 Task: Add Attachment from computer to Card Card0000000201 in Board Board0000000051 in Workspace WS0000000017 in Trello. Add Cover Purple to Card Card0000000201 in Board Board0000000051 in Workspace WS0000000017 in Trello. Add "Move Card To …" Button titled Button0000000201 to "top" of the list "To Do" to Card Card0000000201 in Board Board0000000051 in Workspace WS0000000017 in Trello. Add Description DS0000000201 to Card Card0000000201 in Board Board0000000051 in Workspace WS0000000017 in Trello. Add Comment CM0000000201 to Card Card0000000201 in Board Board0000000051 in Workspace WS0000000017 in Trello
Action: Mouse moved to (292, 167)
Screenshot: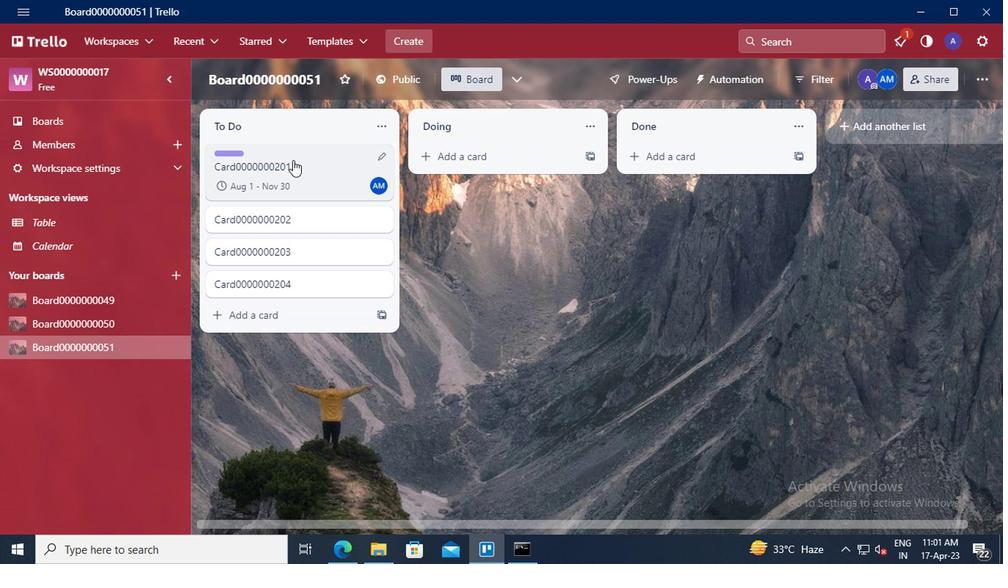 
Action: Mouse pressed left at (292, 167)
Screenshot: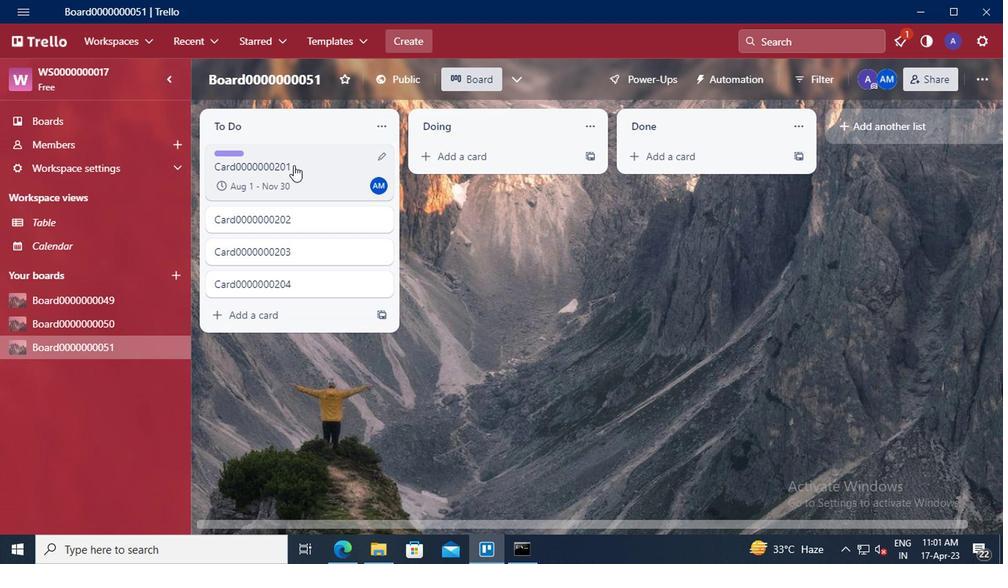 
Action: Mouse moved to (668, 307)
Screenshot: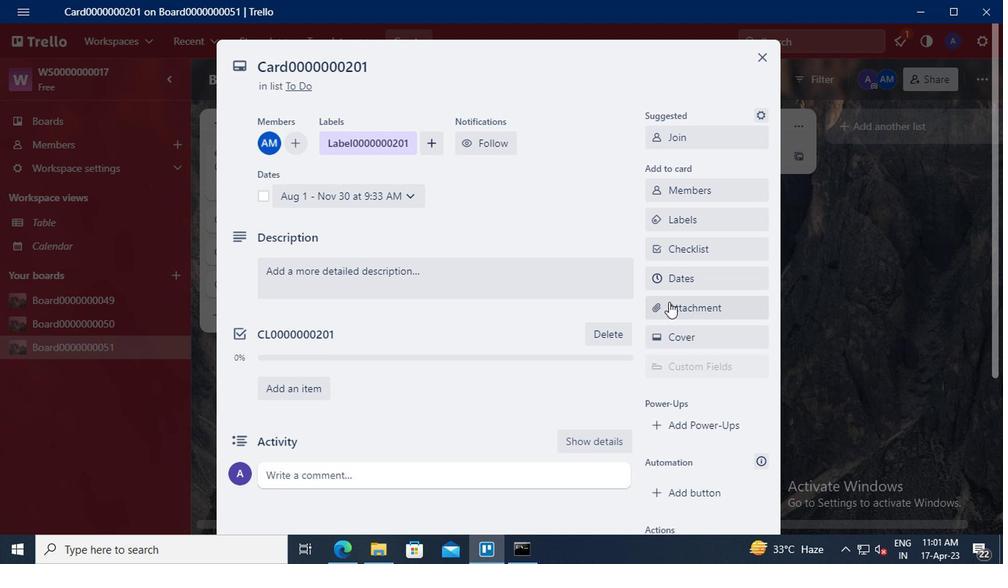 
Action: Mouse pressed left at (668, 307)
Screenshot: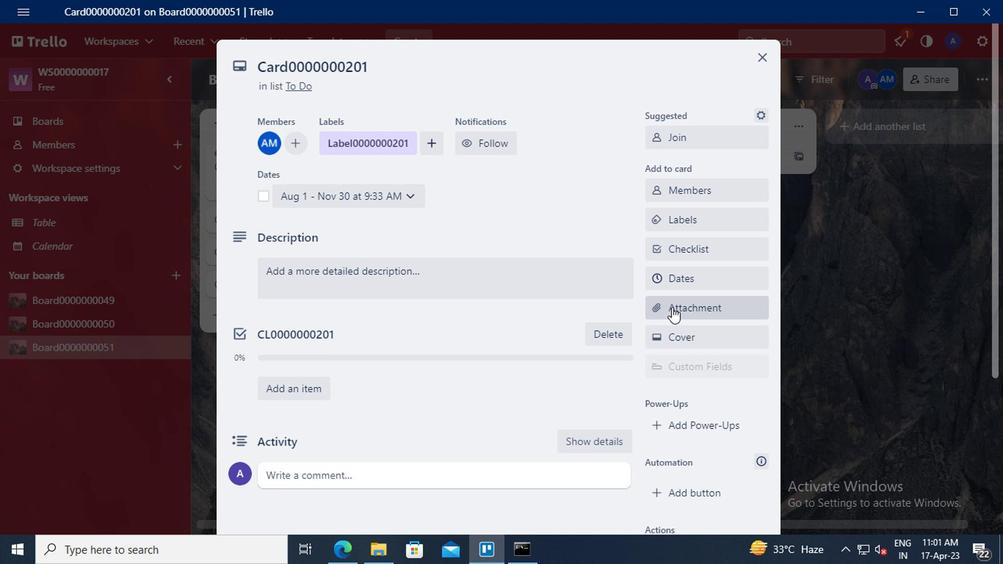 
Action: Mouse moved to (679, 129)
Screenshot: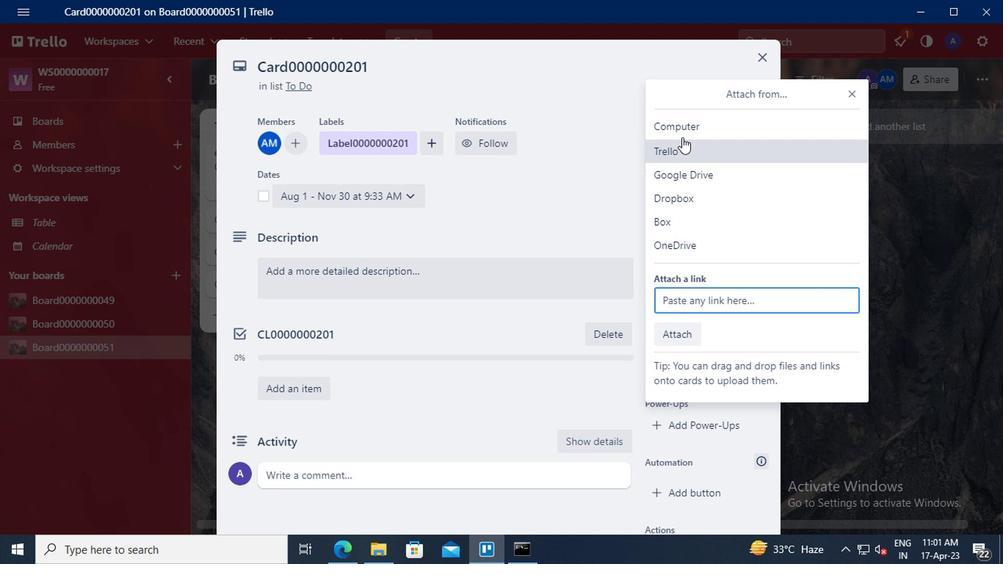 
Action: Mouse pressed left at (679, 129)
Screenshot: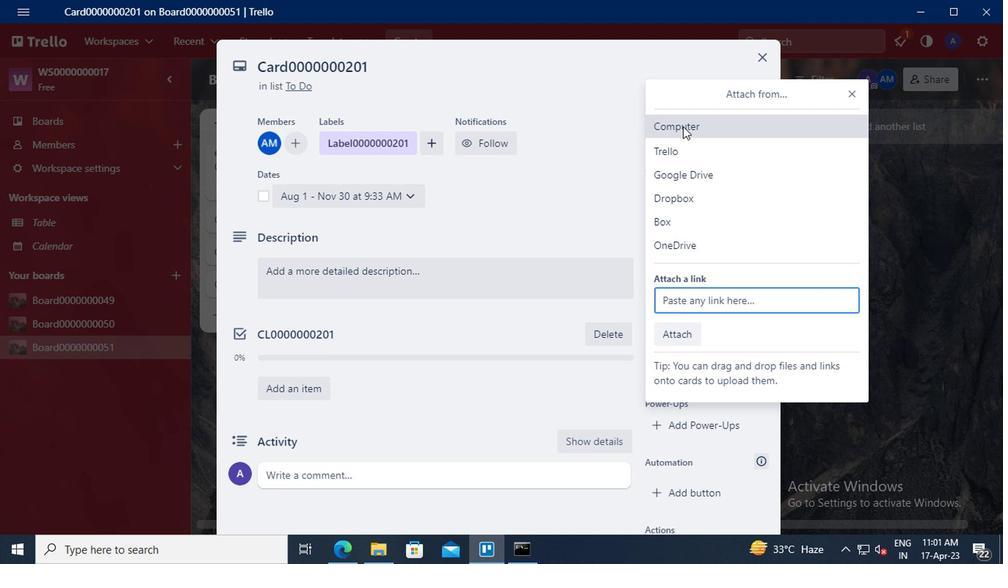 
Action: Mouse moved to (377, 128)
Screenshot: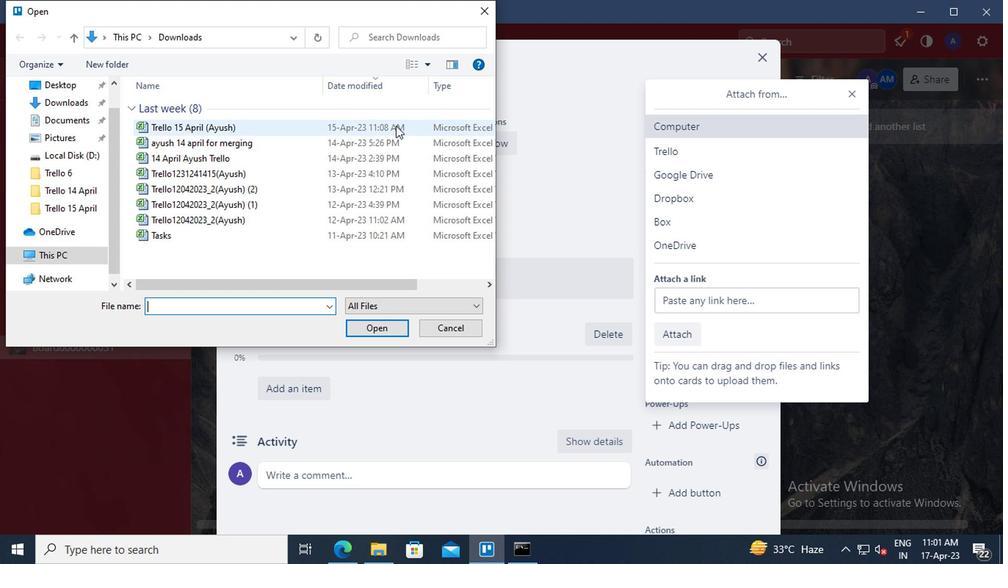 
Action: Mouse pressed left at (377, 128)
Screenshot: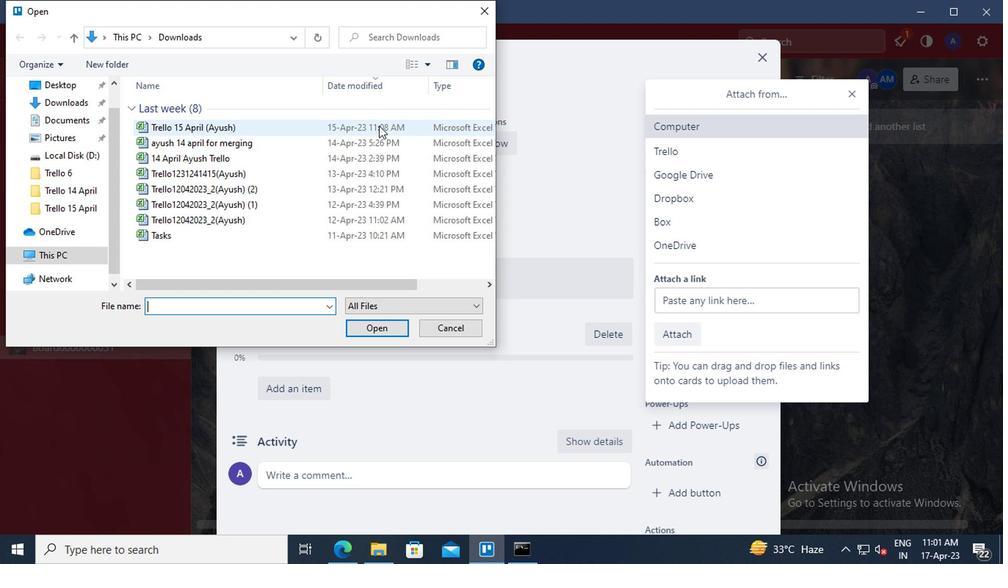 
Action: Mouse moved to (387, 329)
Screenshot: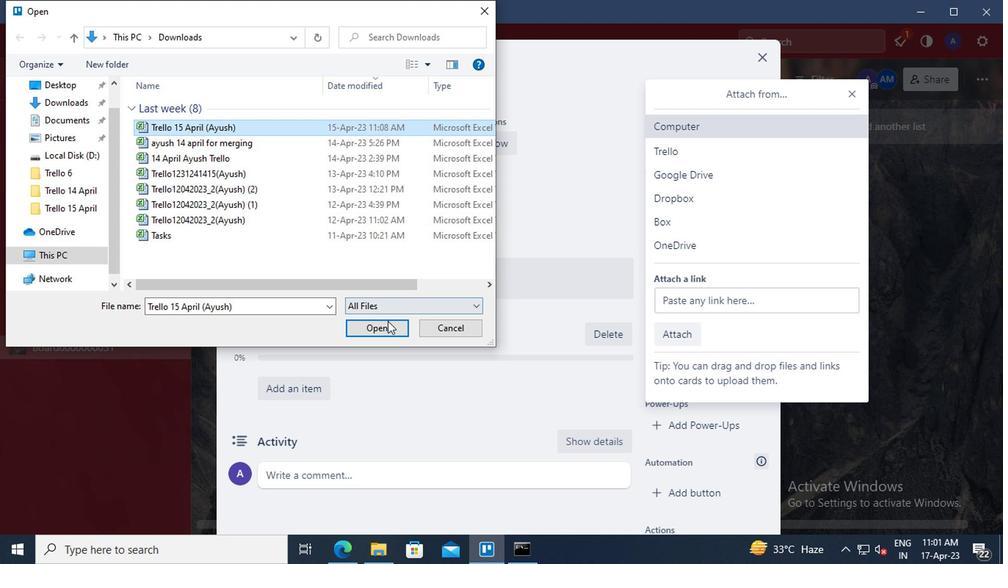 
Action: Mouse pressed left at (387, 329)
Screenshot: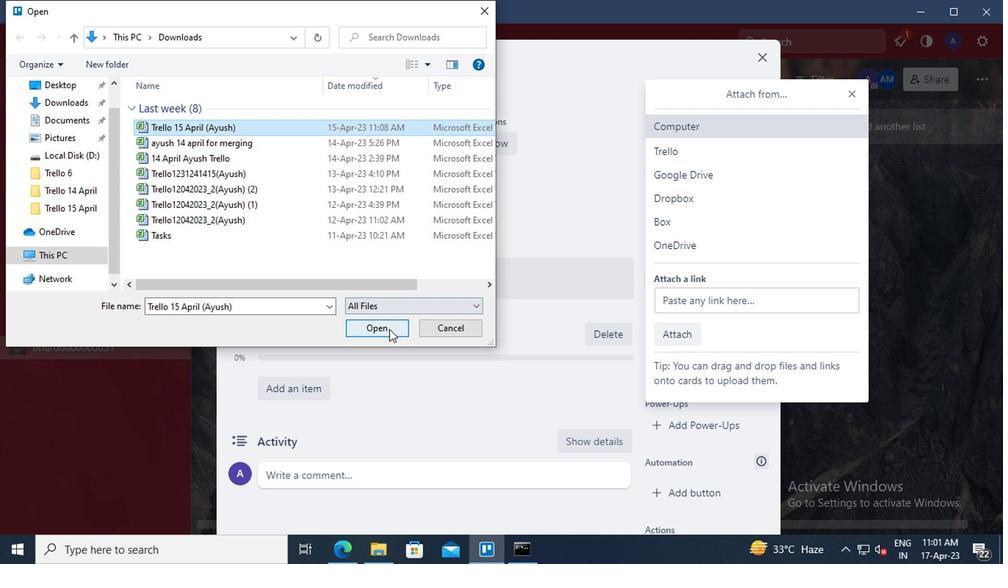 
Action: Mouse moved to (683, 343)
Screenshot: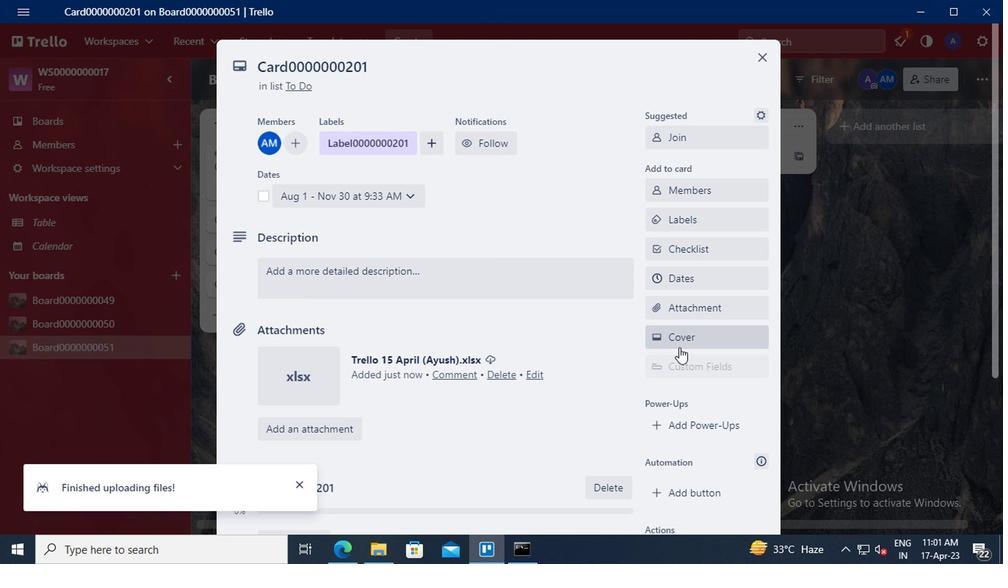 
Action: Mouse pressed left at (683, 343)
Screenshot: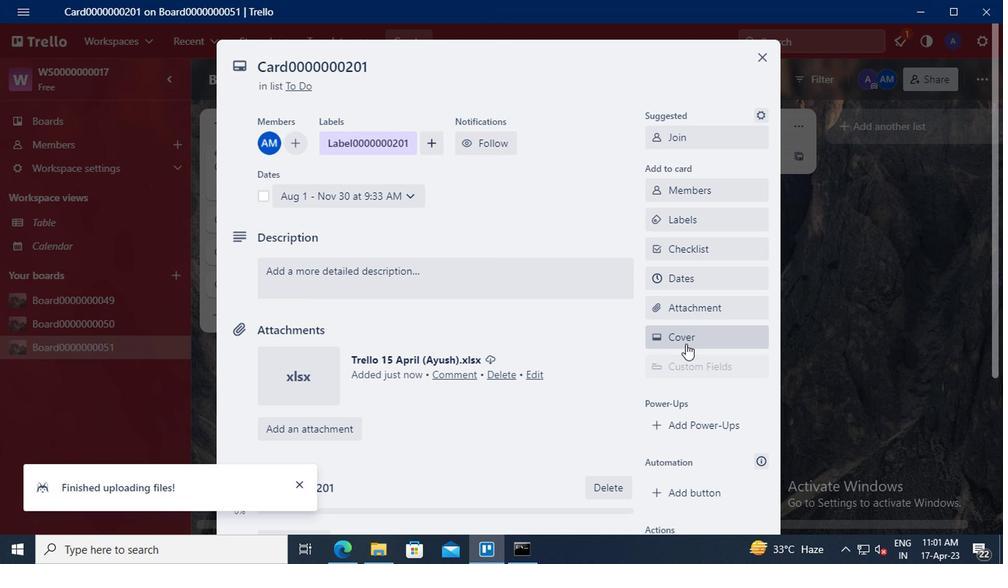 
Action: Mouse moved to (843, 242)
Screenshot: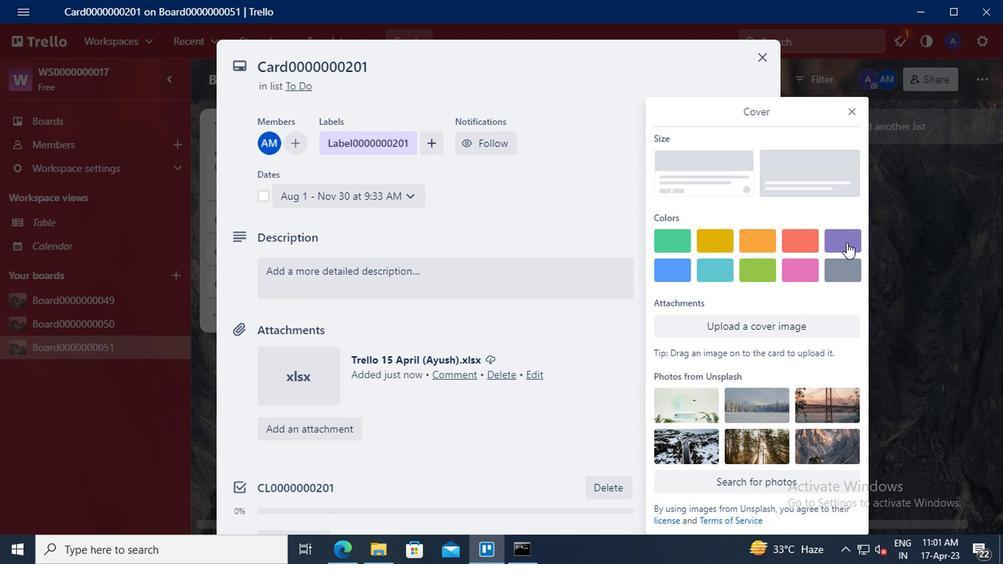 
Action: Mouse pressed left at (843, 242)
Screenshot: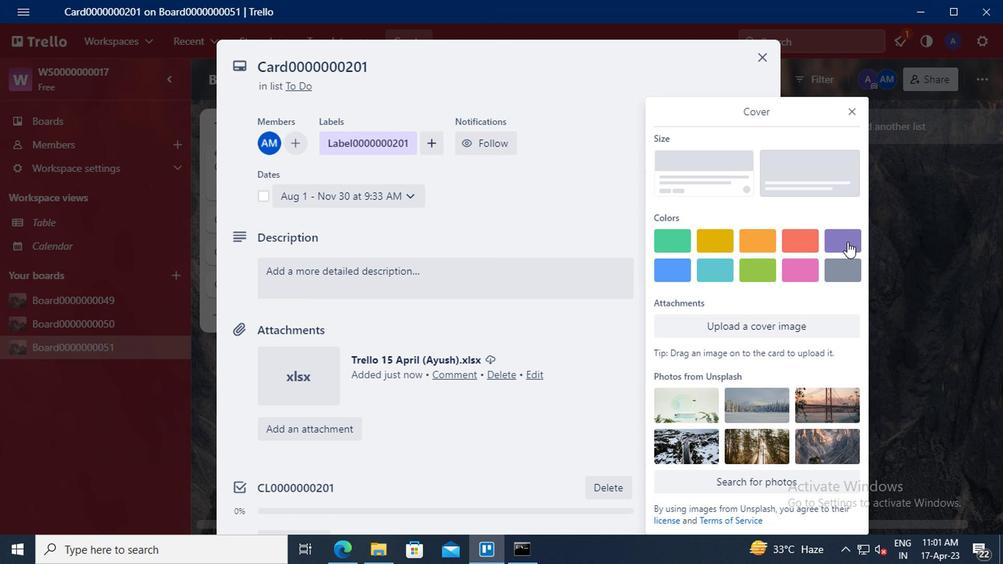 
Action: Mouse moved to (847, 88)
Screenshot: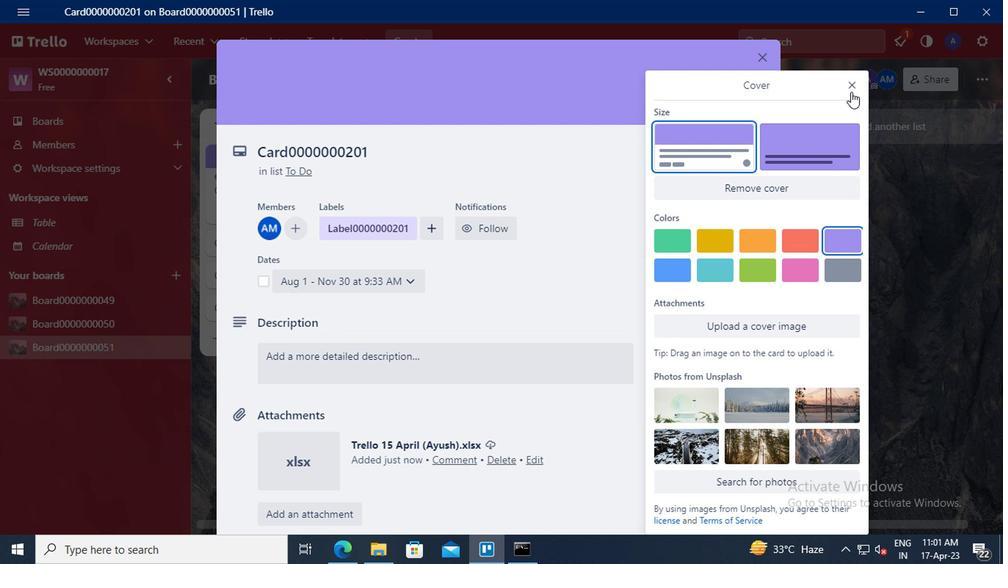 
Action: Mouse pressed left at (847, 88)
Screenshot: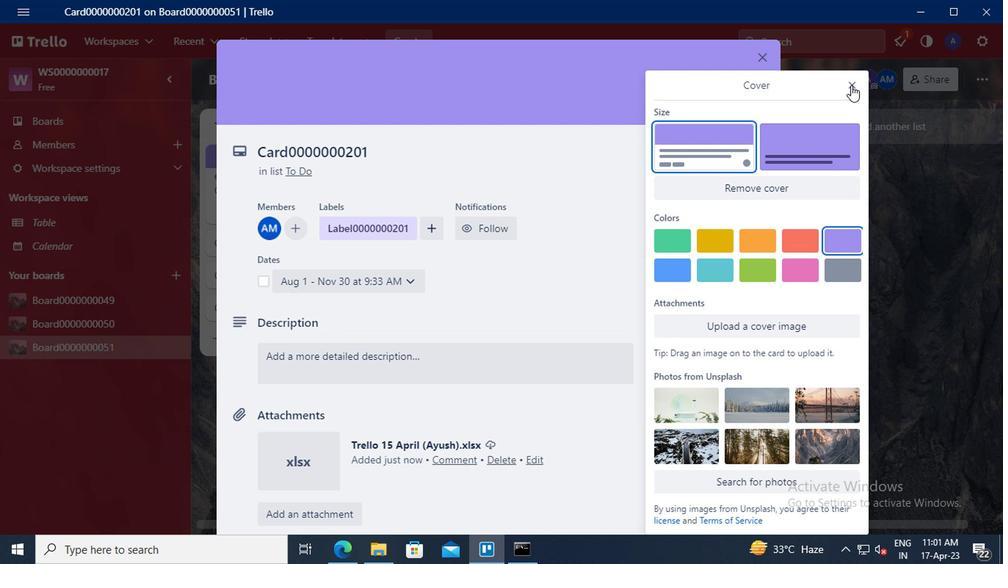 
Action: Mouse moved to (679, 245)
Screenshot: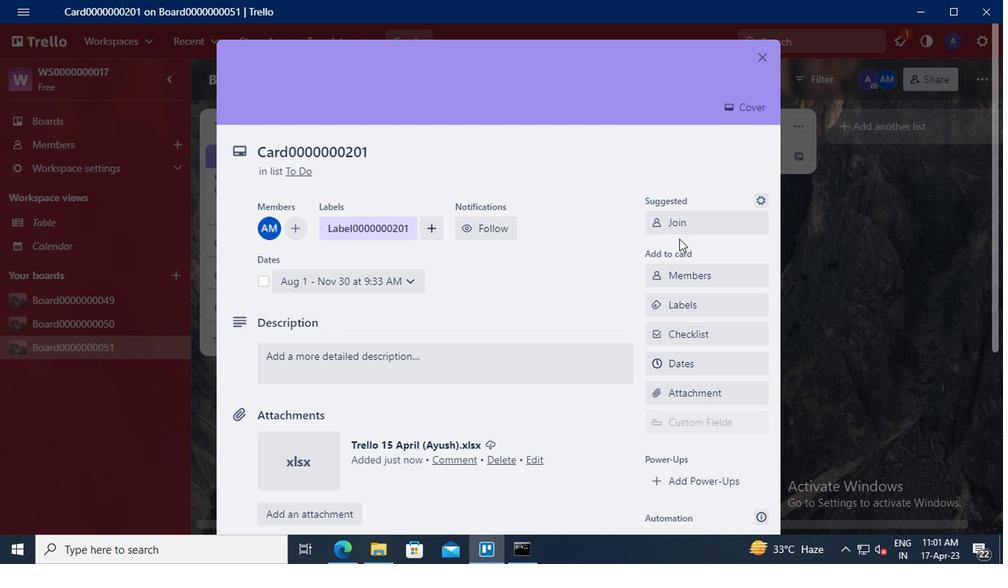 
Action: Mouse scrolled (679, 244) with delta (0, 0)
Screenshot: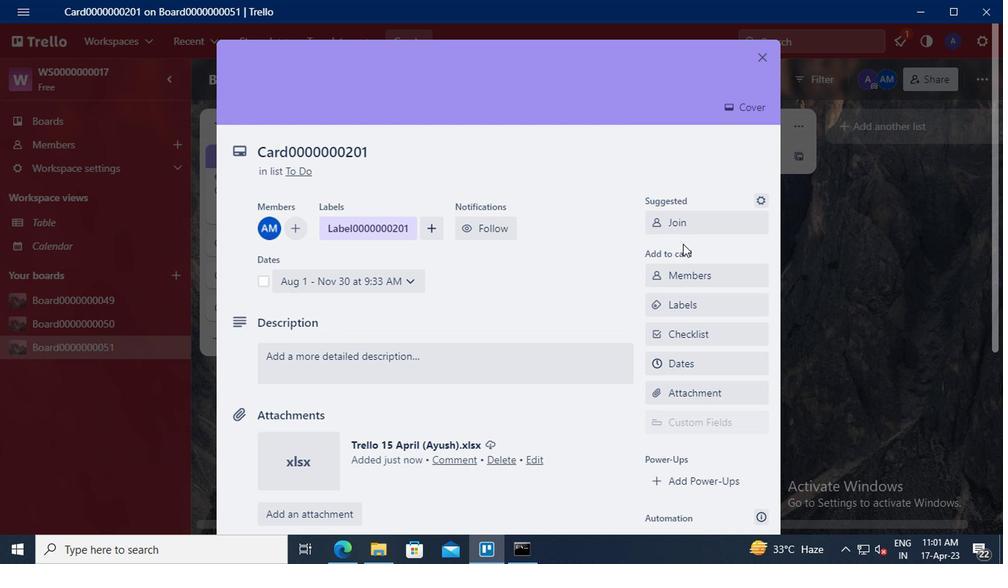 
Action: Mouse scrolled (679, 244) with delta (0, 0)
Screenshot: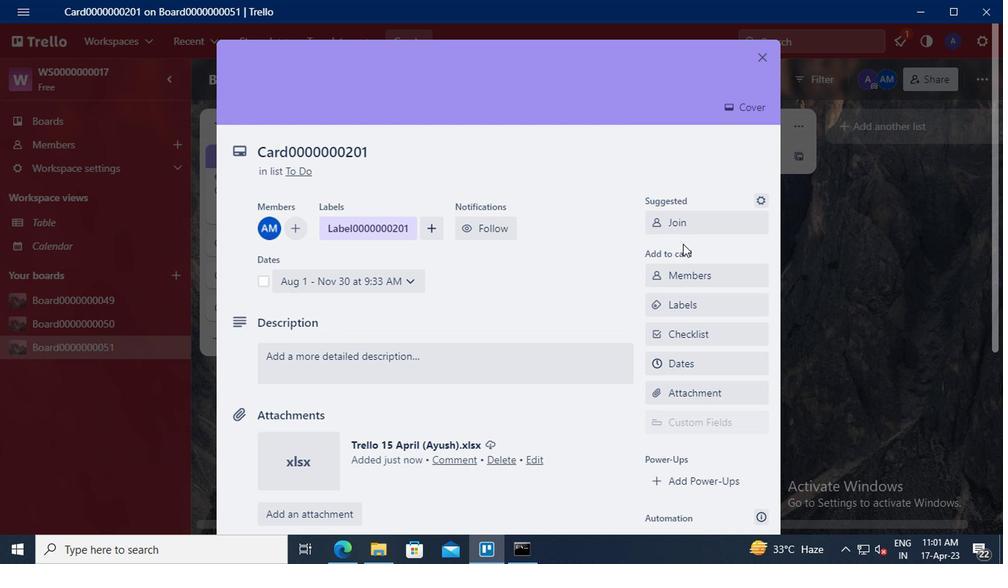 
Action: Mouse scrolled (679, 244) with delta (0, 0)
Screenshot: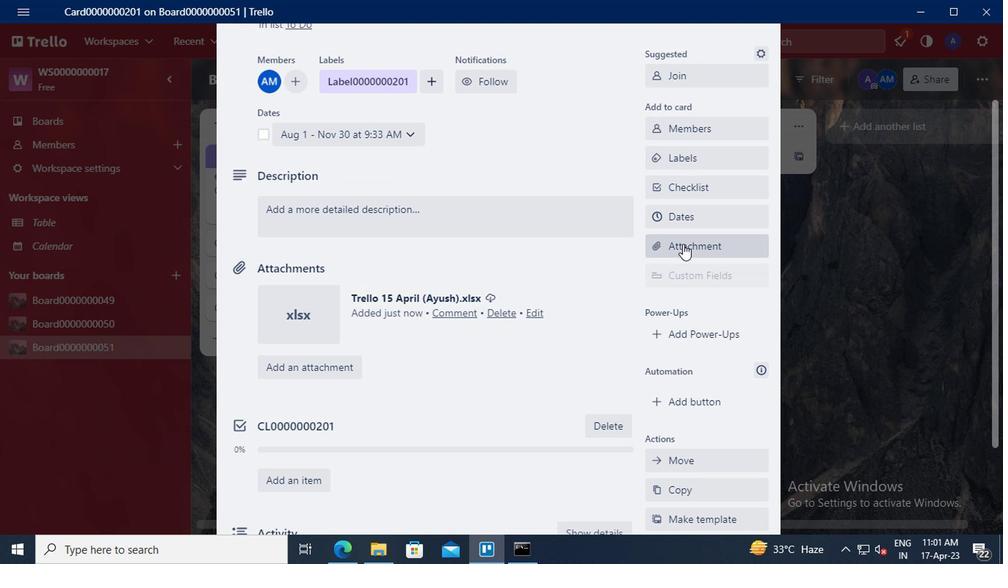 
Action: Mouse moved to (688, 328)
Screenshot: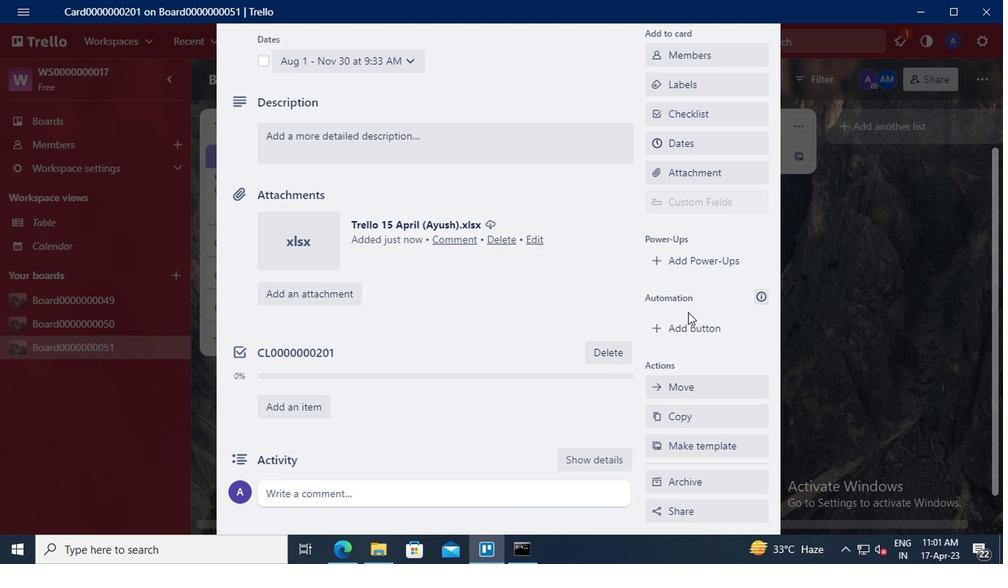 
Action: Mouse pressed left at (688, 328)
Screenshot: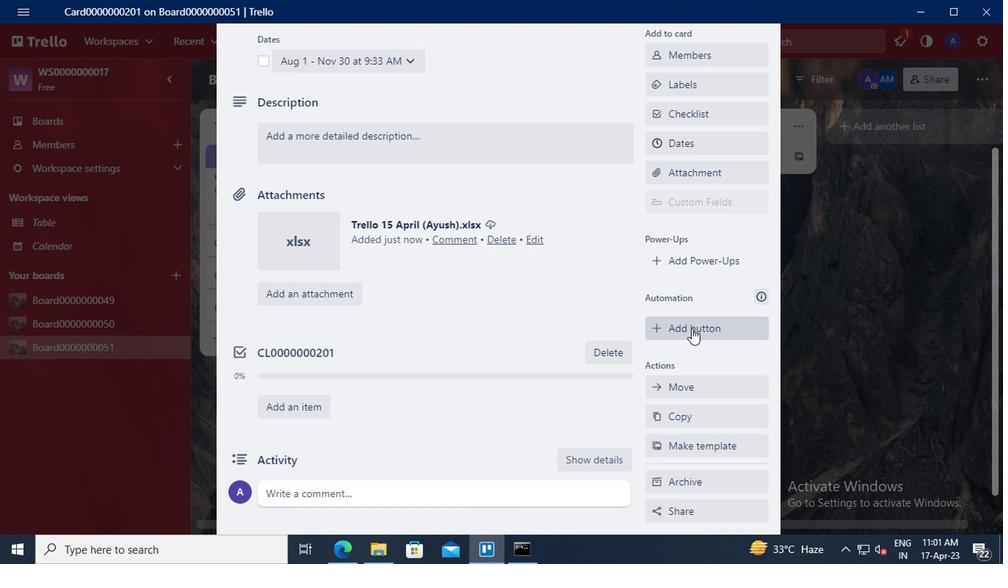 
Action: Mouse moved to (694, 144)
Screenshot: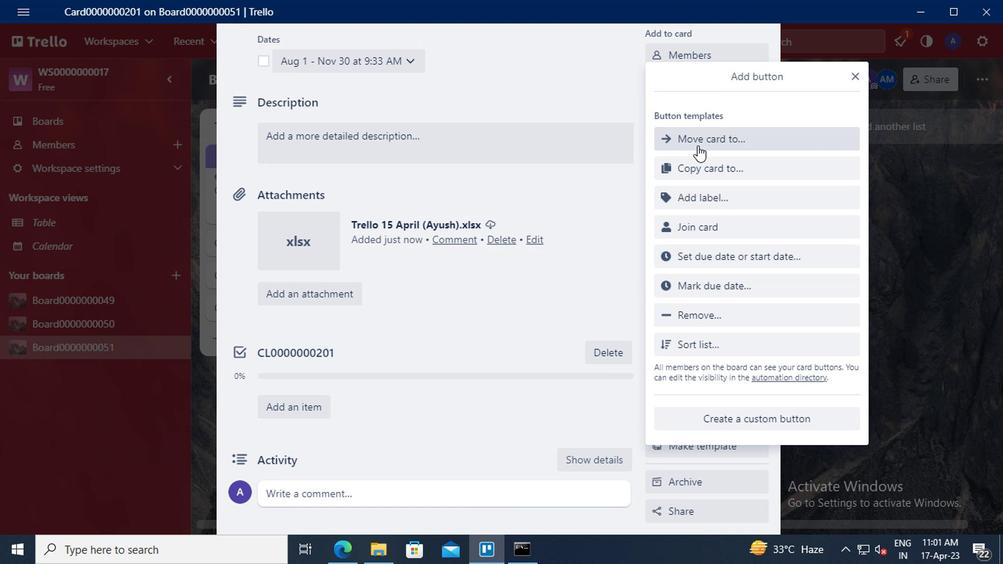 
Action: Mouse pressed left at (694, 144)
Screenshot: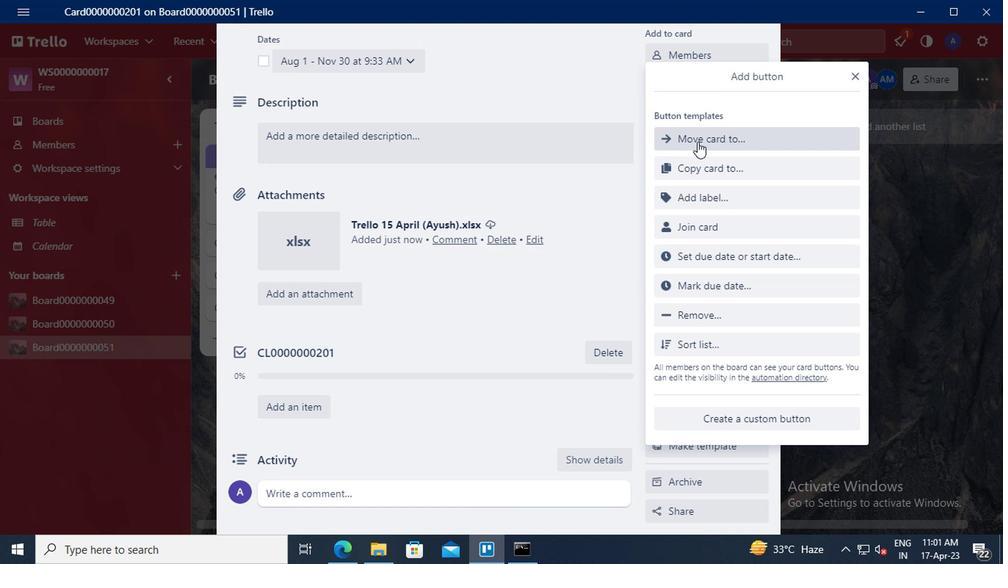 
Action: Mouse moved to (706, 139)
Screenshot: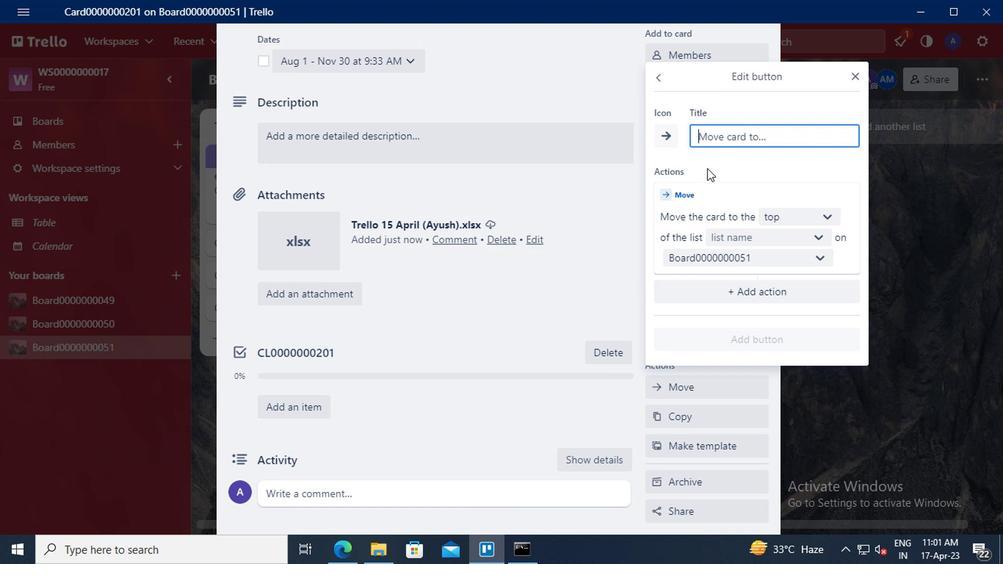 
Action: Mouse pressed left at (706, 139)
Screenshot: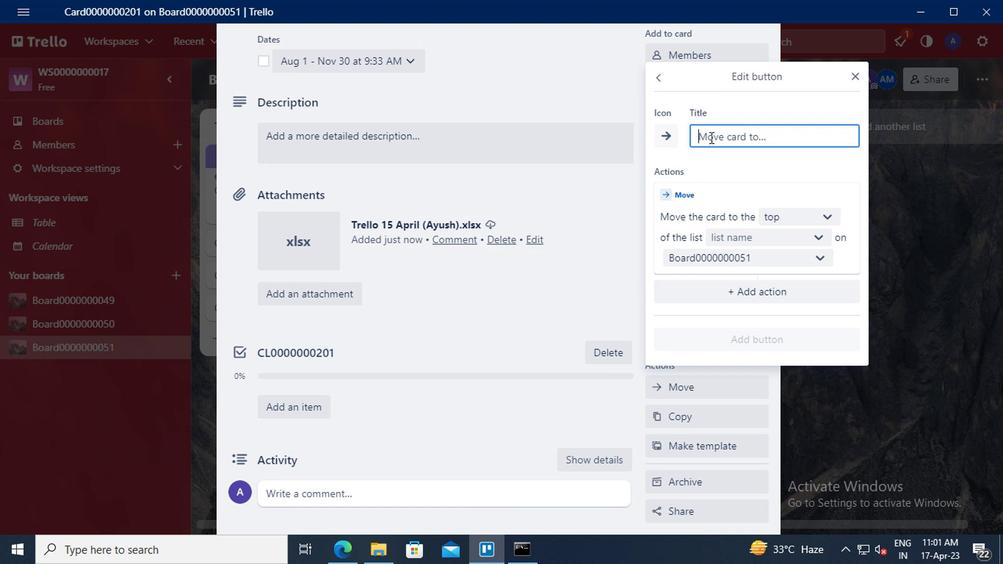 
Action: Key pressed <Key.shift>BUTTON0000000201
Screenshot: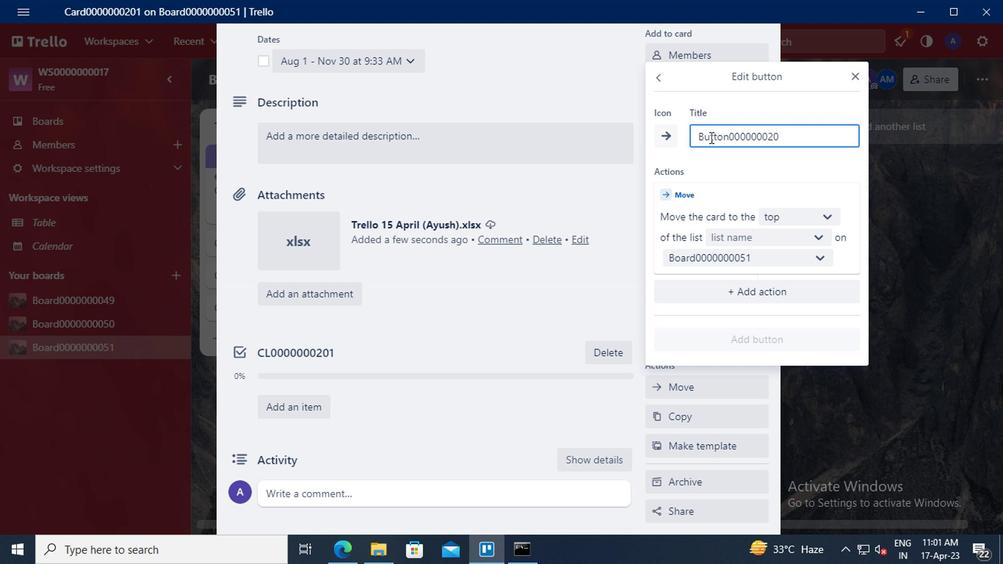 
Action: Mouse moved to (776, 215)
Screenshot: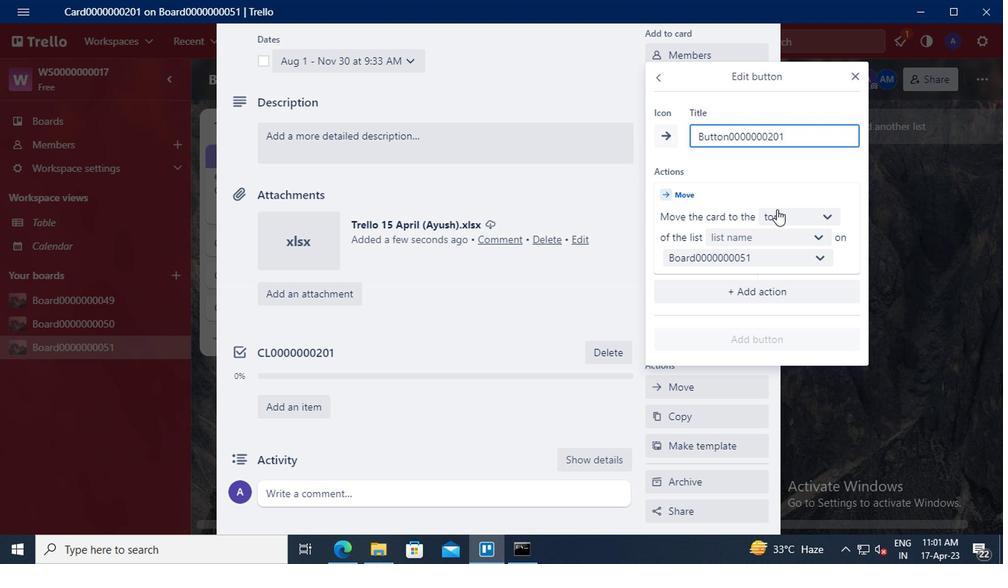 
Action: Mouse pressed left at (776, 215)
Screenshot: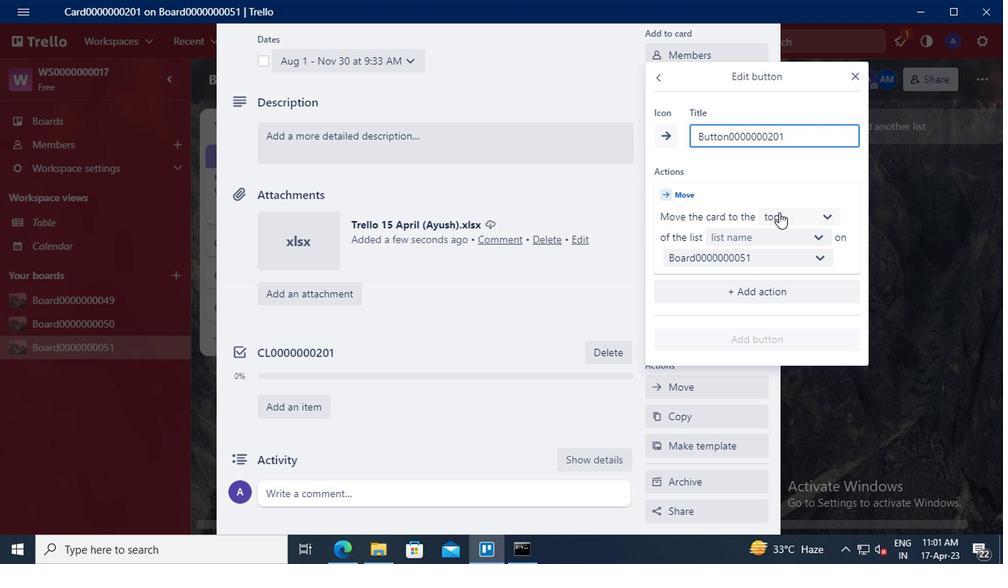 
Action: Mouse moved to (779, 242)
Screenshot: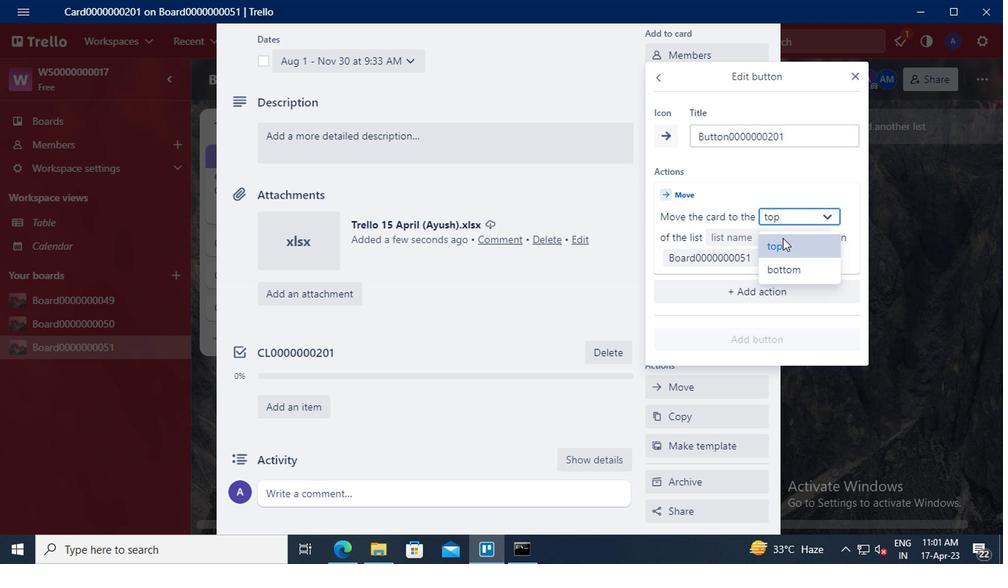 
Action: Mouse pressed left at (779, 242)
Screenshot: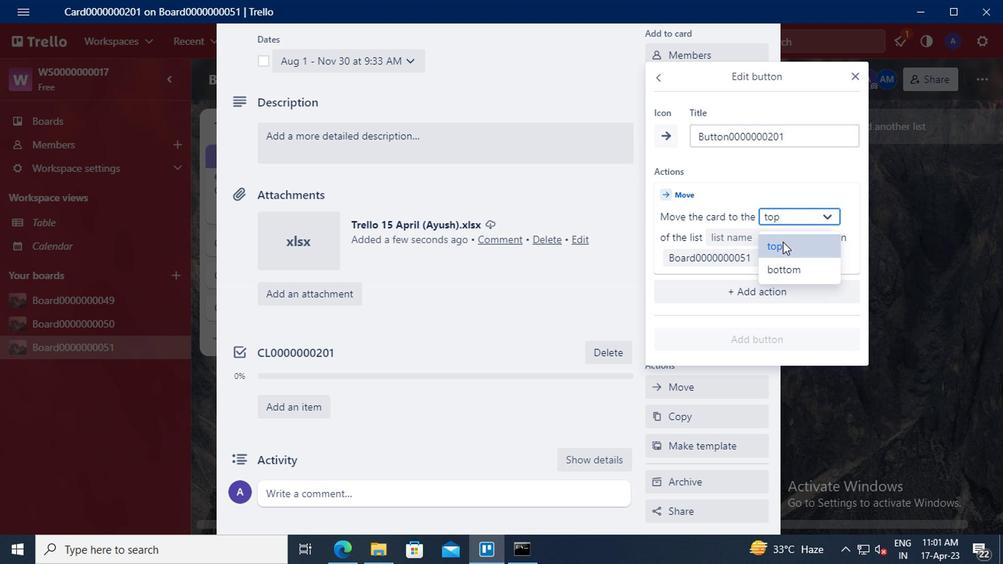 
Action: Mouse moved to (740, 236)
Screenshot: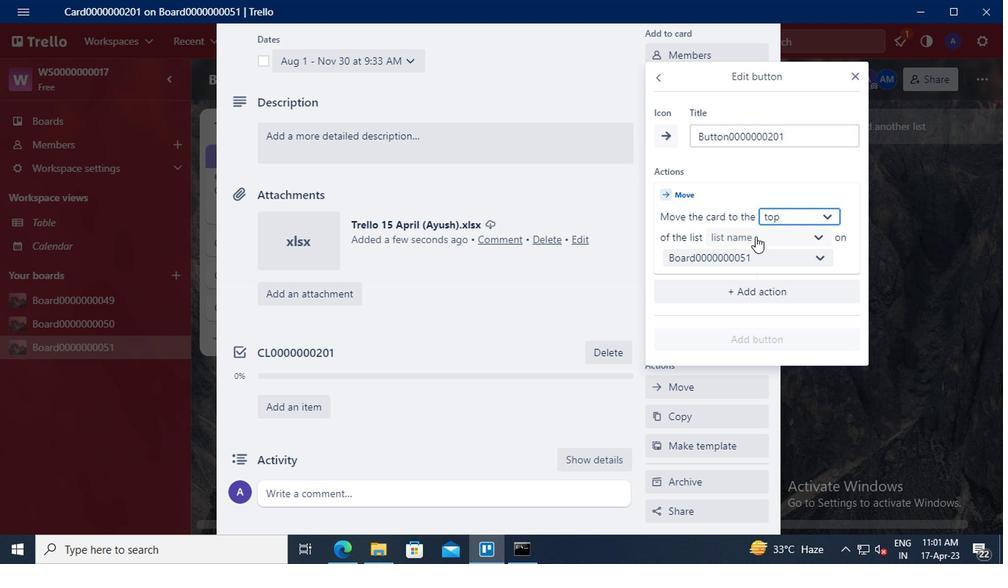 
Action: Mouse pressed left at (740, 236)
Screenshot: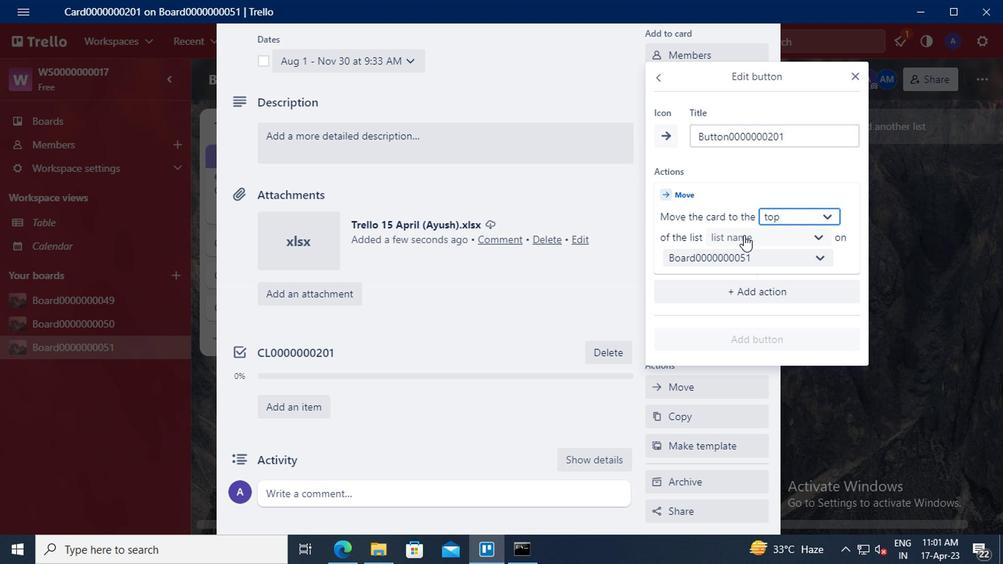 
Action: Mouse moved to (736, 262)
Screenshot: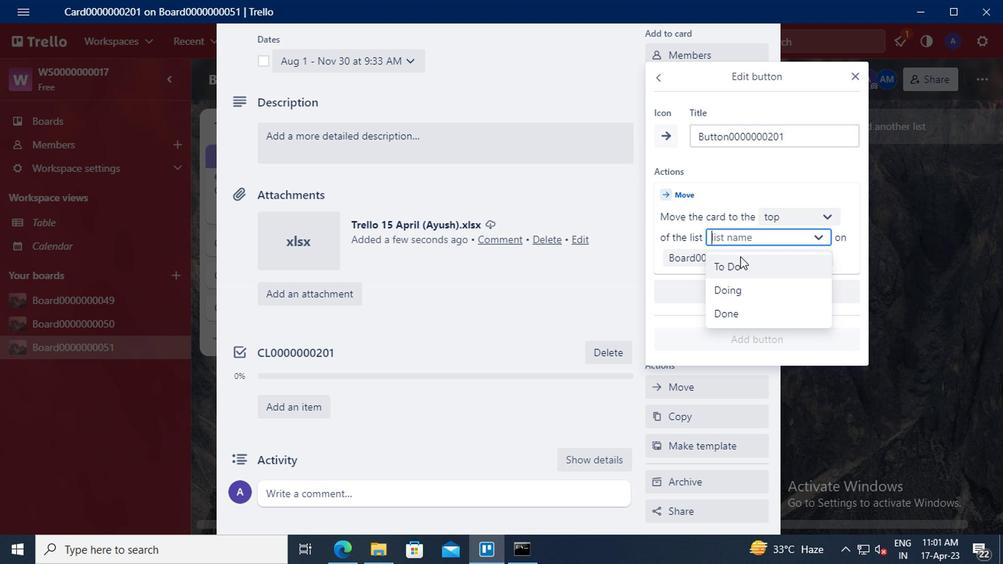 
Action: Mouse pressed left at (736, 262)
Screenshot: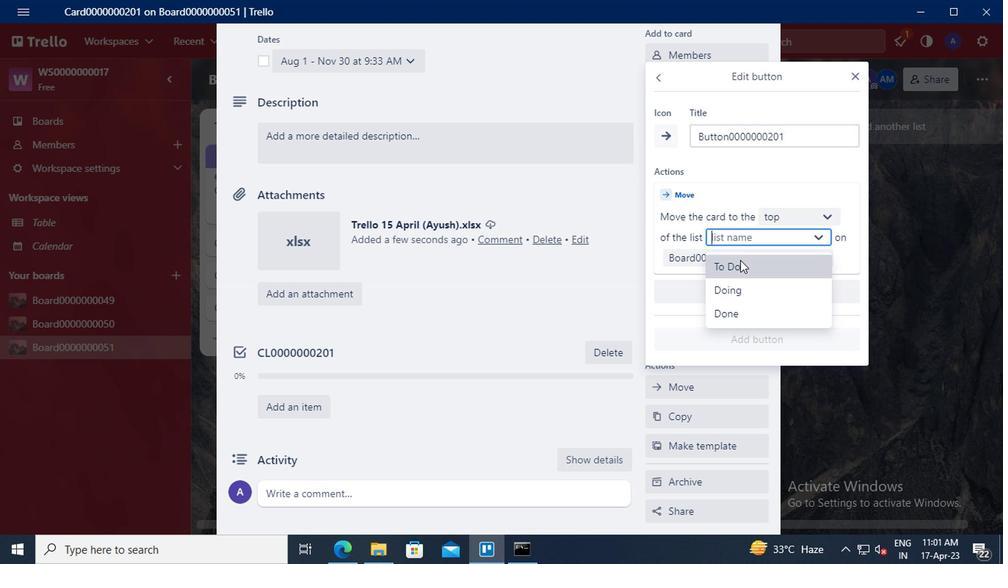 
Action: Mouse moved to (741, 343)
Screenshot: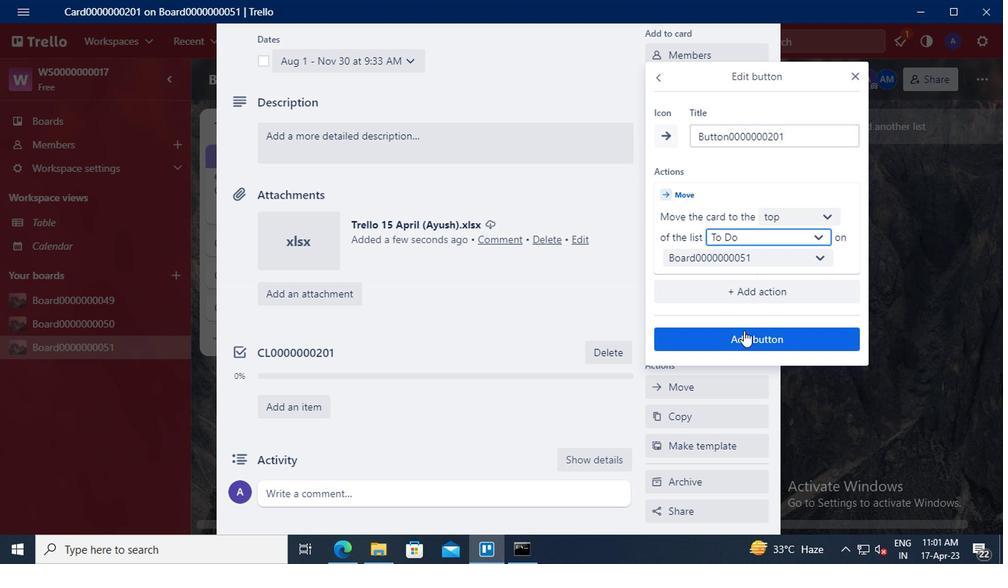 
Action: Mouse pressed left at (741, 343)
Screenshot: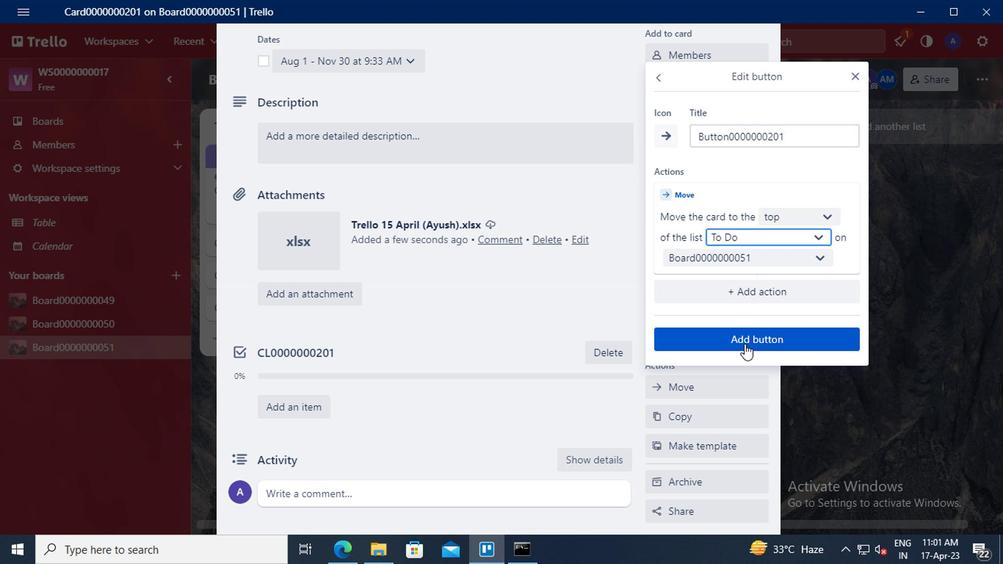 
Action: Mouse moved to (401, 295)
Screenshot: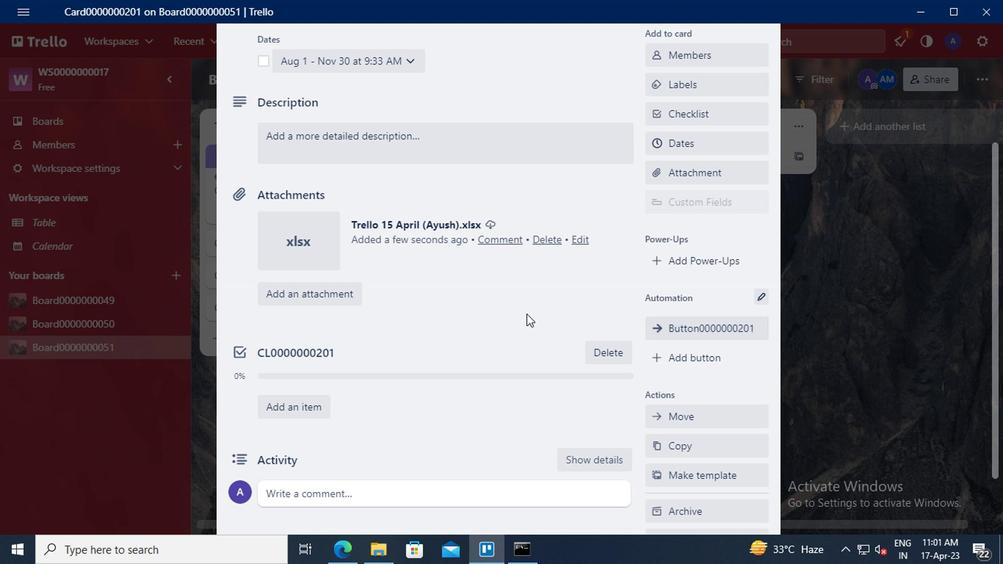 
Action: Mouse scrolled (401, 296) with delta (0, 1)
Screenshot: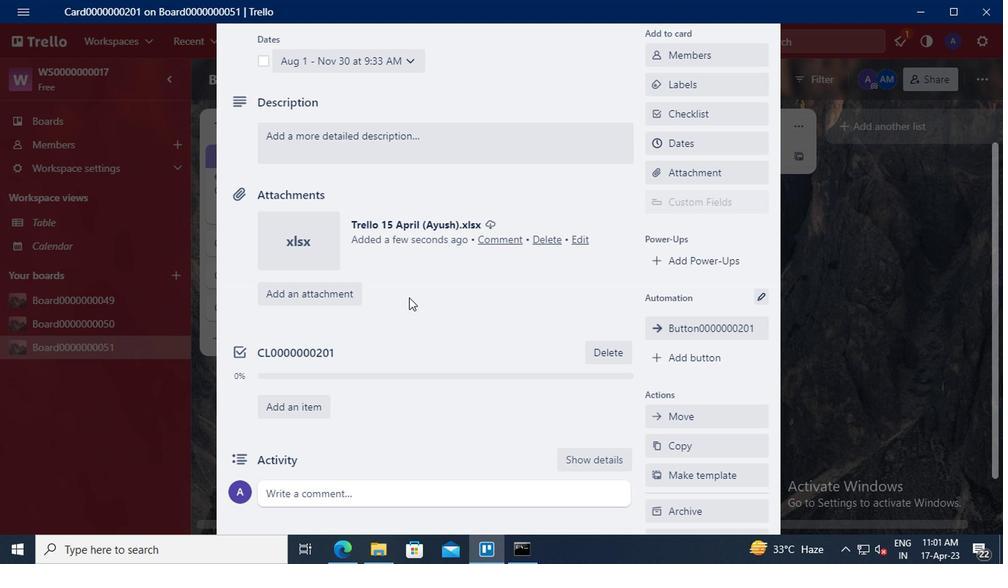 
Action: Mouse moved to (283, 205)
Screenshot: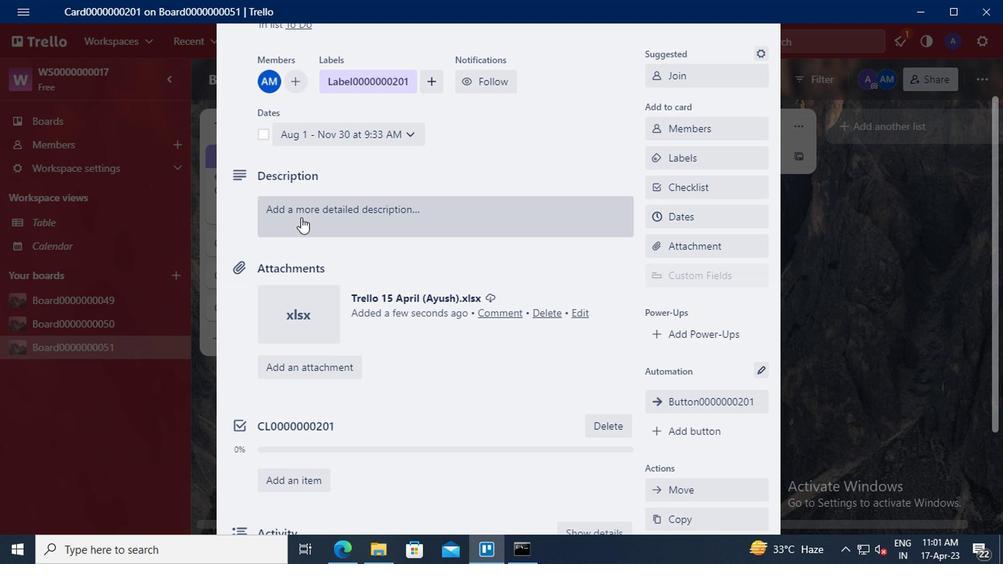 
Action: Mouse pressed left at (283, 205)
Screenshot: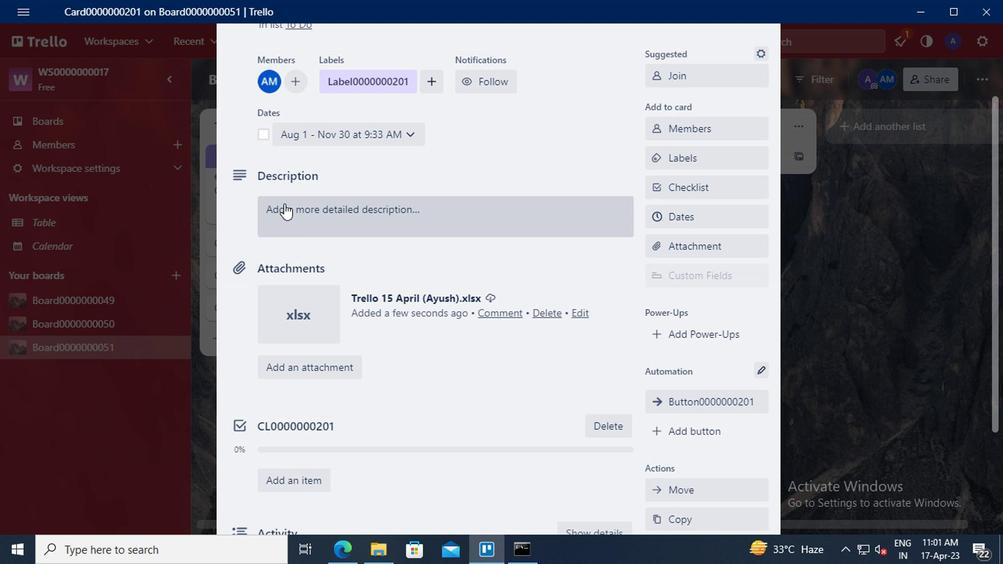 
Action: Mouse moved to (275, 256)
Screenshot: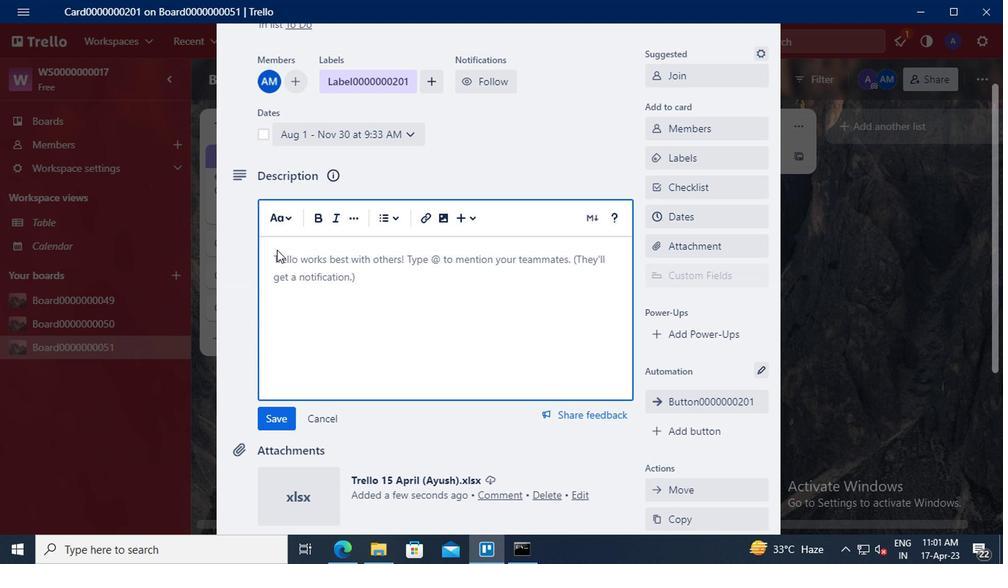 
Action: Mouse pressed left at (275, 256)
Screenshot: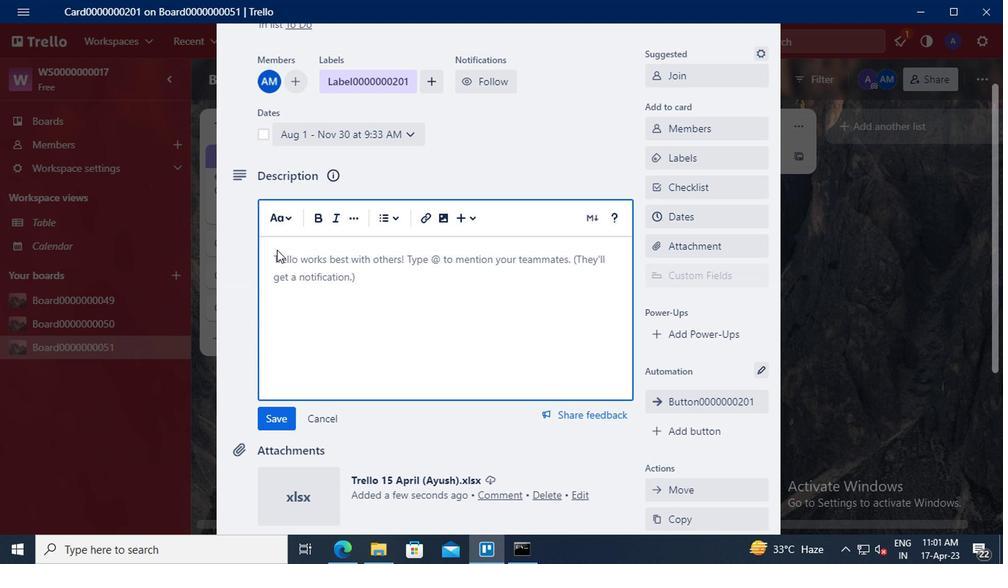 
Action: Key pressed <Key.shift>DS0000000201
Screenshot: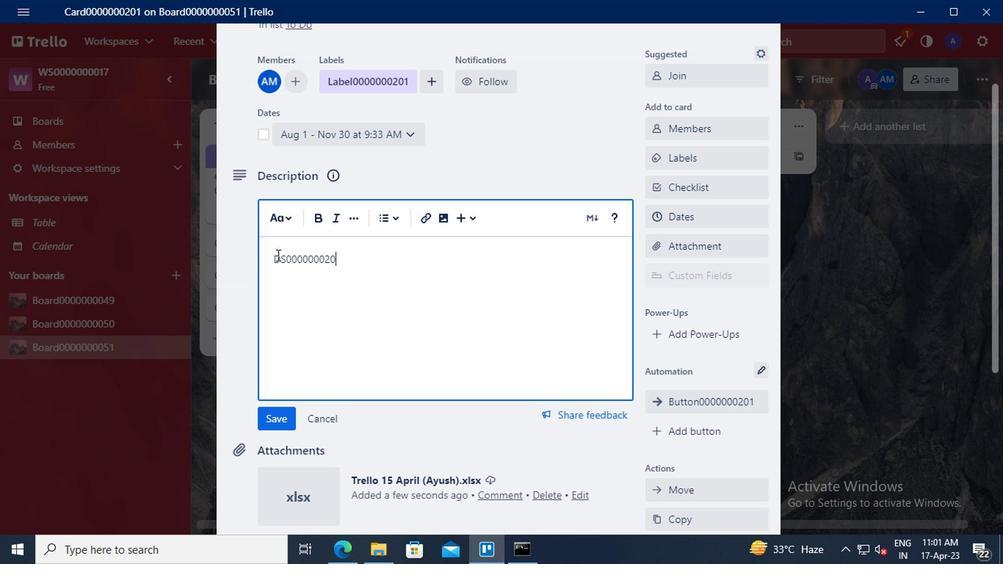 
Action: Mouse moved to (281, 411)
Screenshot: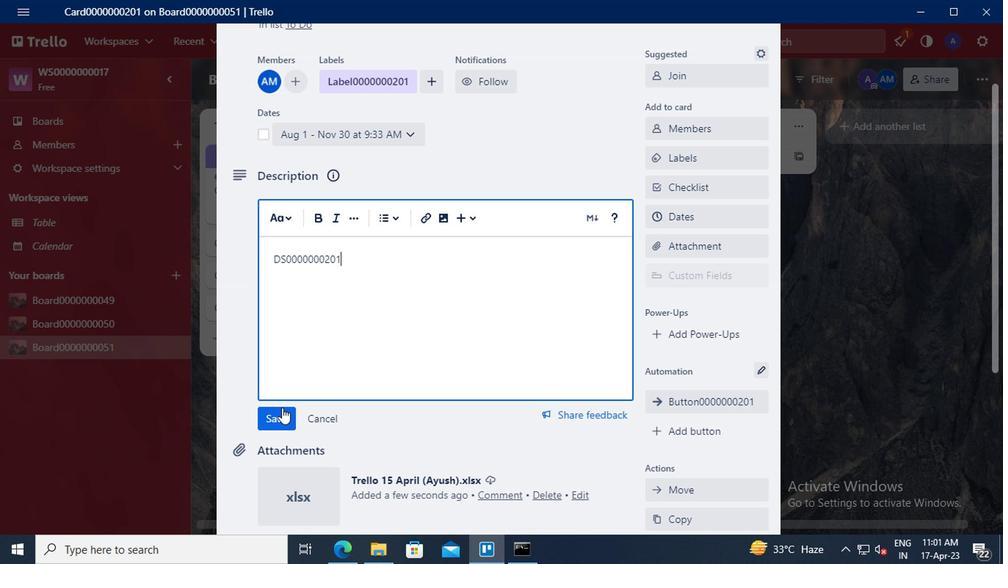 
Action: Mouse pressed left at (281, 411)
Screenshot: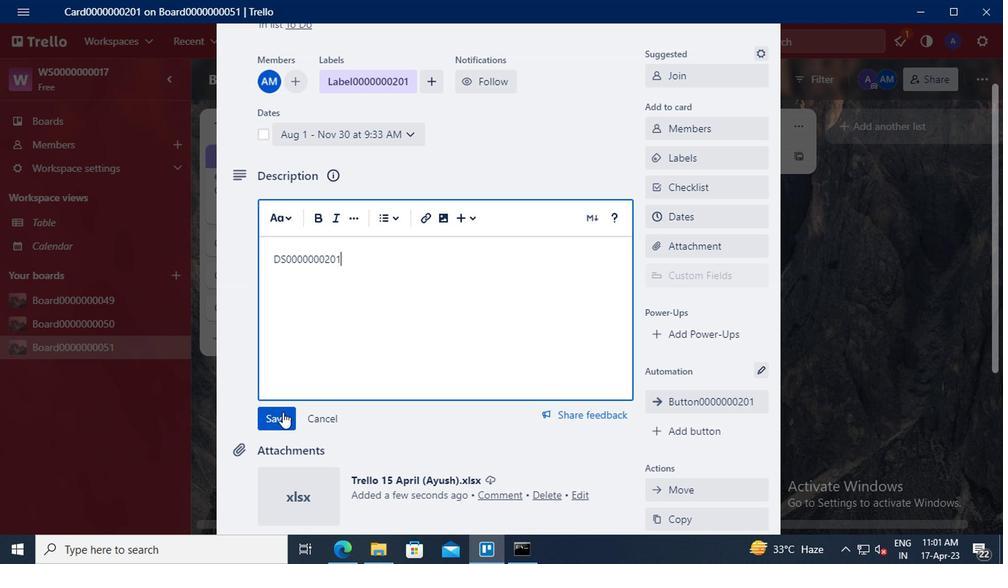 
Action: Mouse moved to (301, 399)
Screenshot: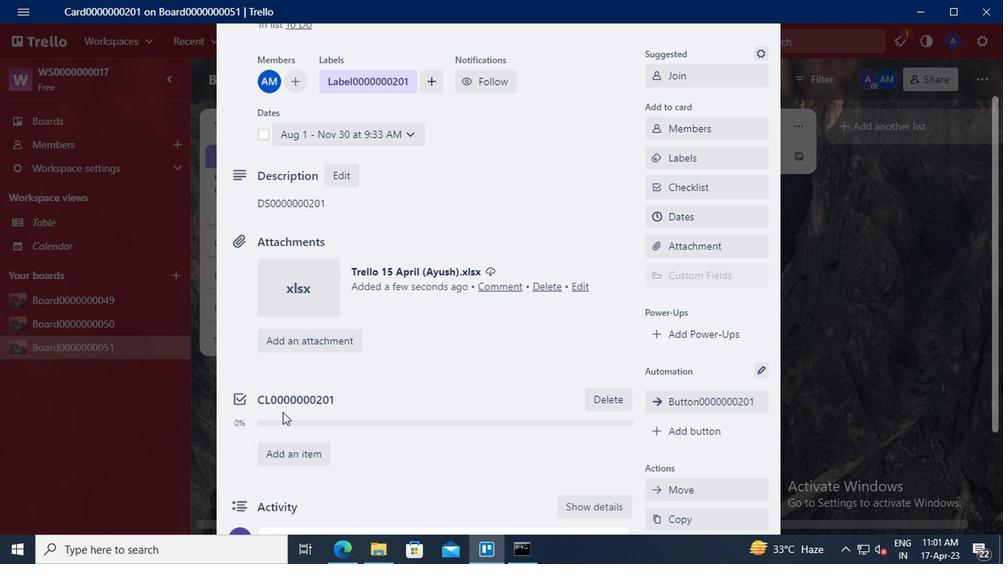 
Action: Mouse scrolled (301, 399) with delta (0, 0)
Screenshot: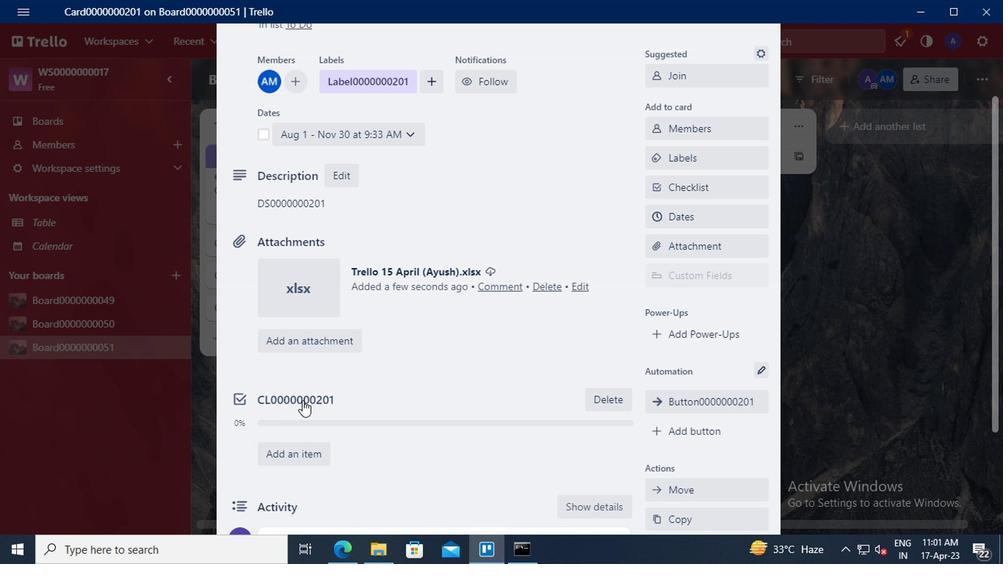 
Action: Mouse scrolled (301, 399) with delta (0, 0)
Screenshot: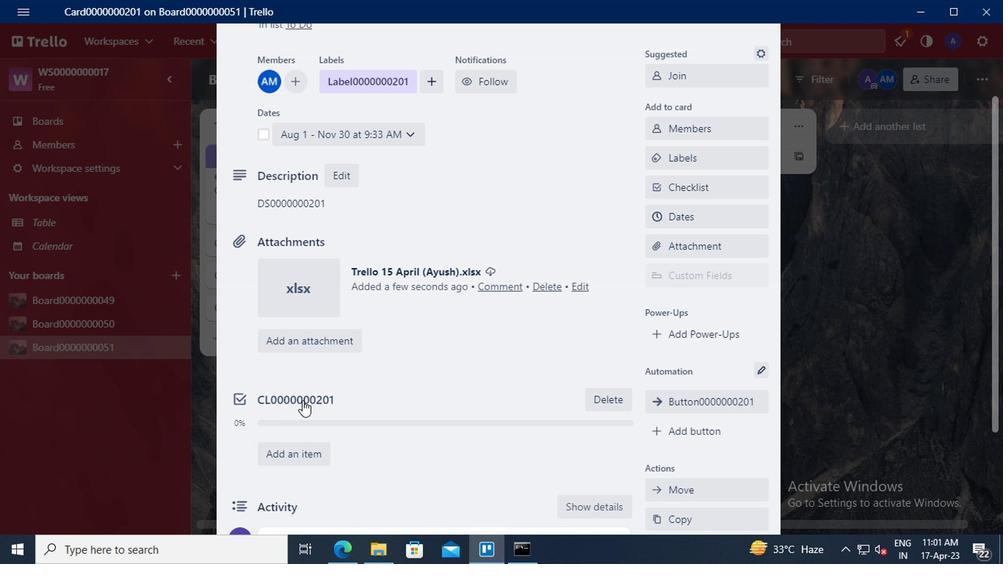 
Action: Mouse moved to (305, 396)
Screenshot: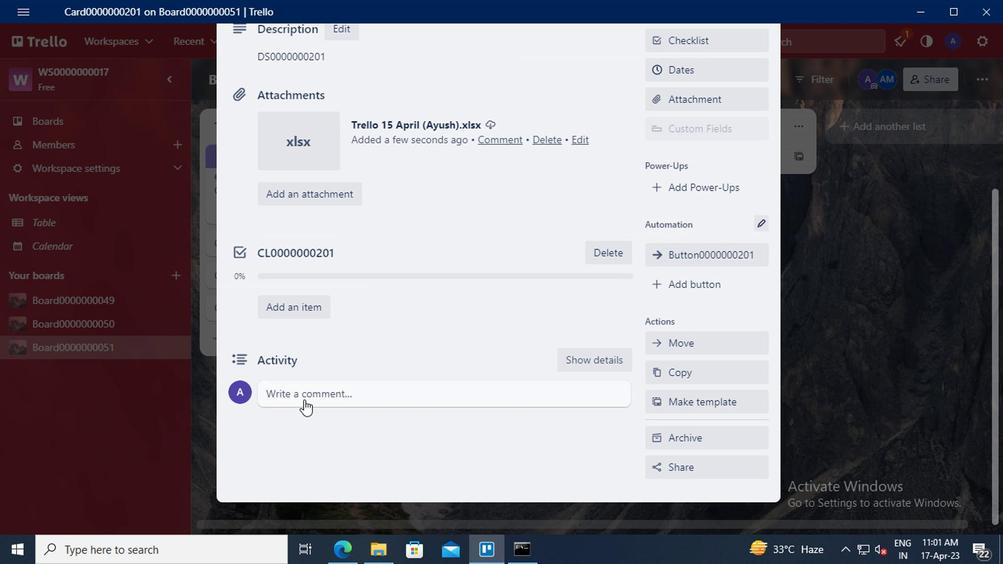 
Action: Mouse pressed left at (305, 396)
Screenshot: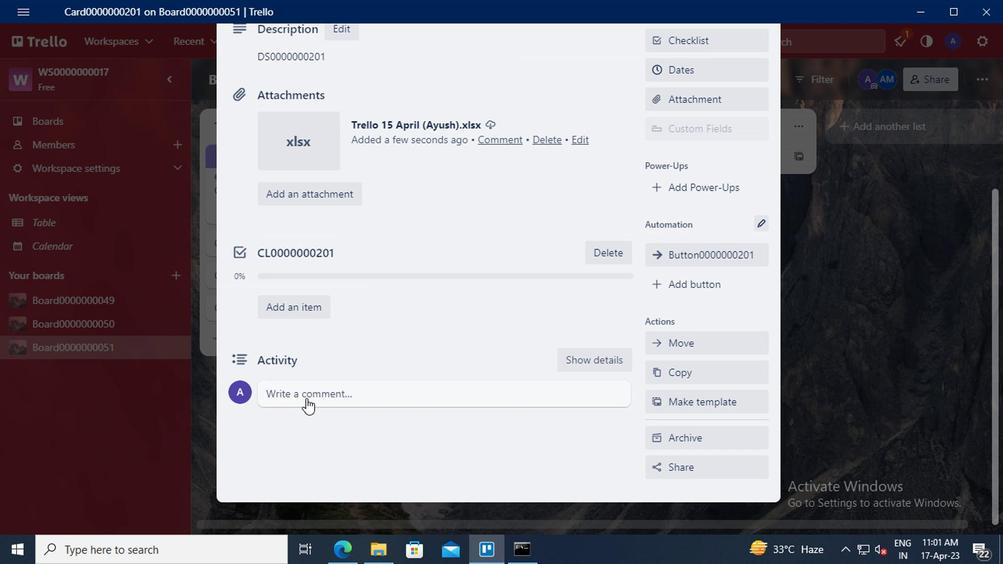 
Action: Key pressed <Key.shift><Key.shift><Key.shift><Key.shift><Key.shift><Key.shift><Key.shift>CM000
Screenshot: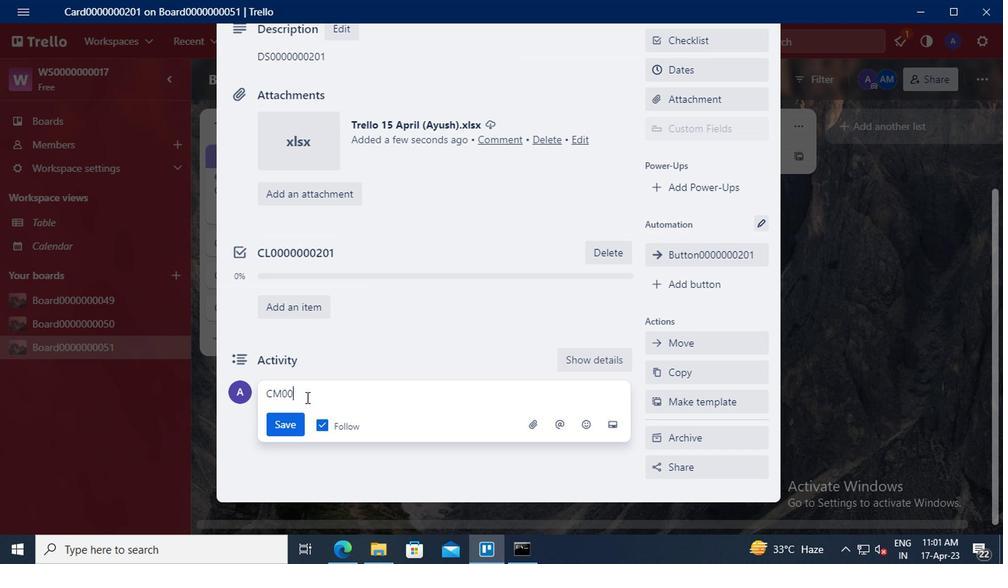 
Action: Mouse moved to (305, 396)
Screenshot: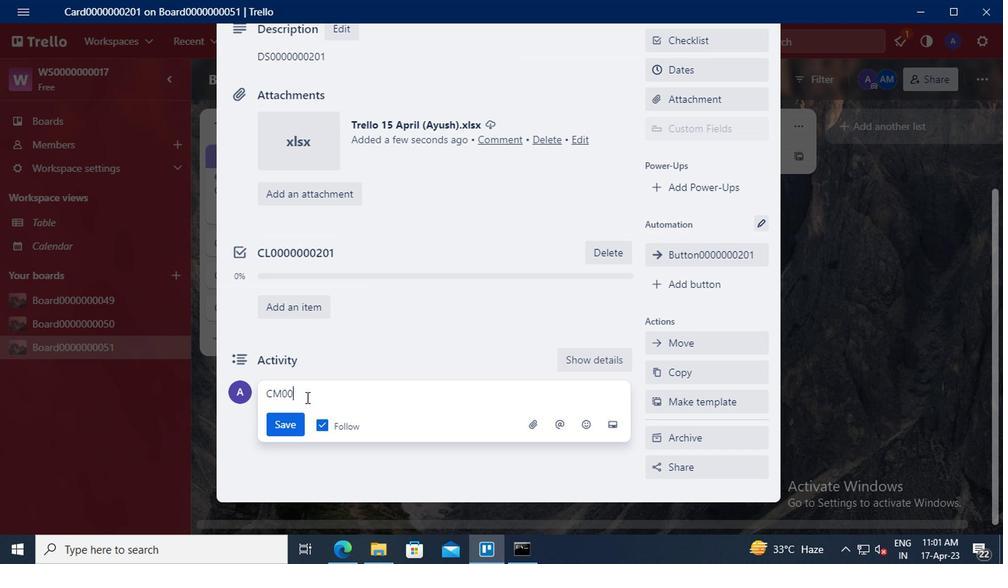 
Action: Key pressed 0000201
Screenshot: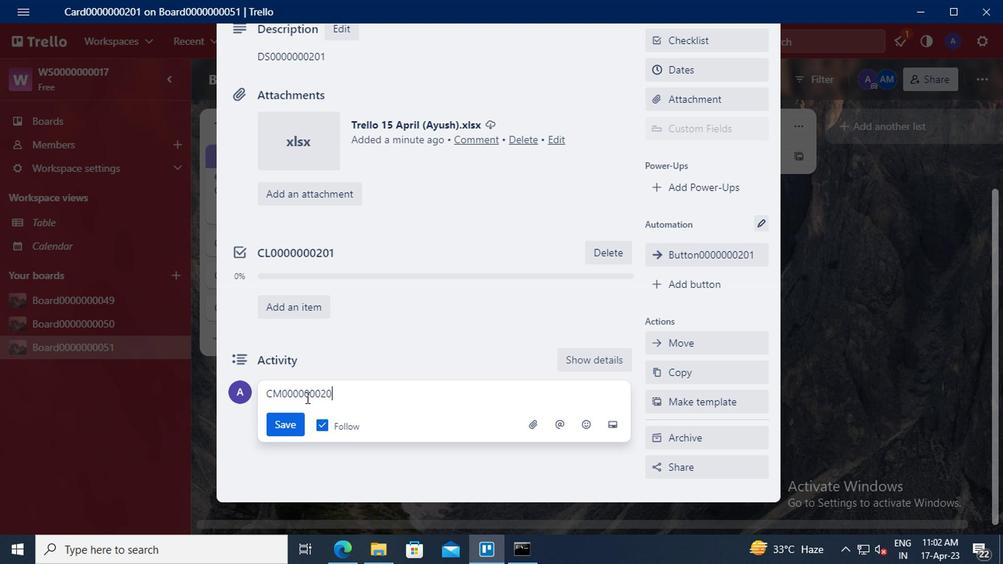 
Action: Mouse moved to (294, 422)
Screenshot: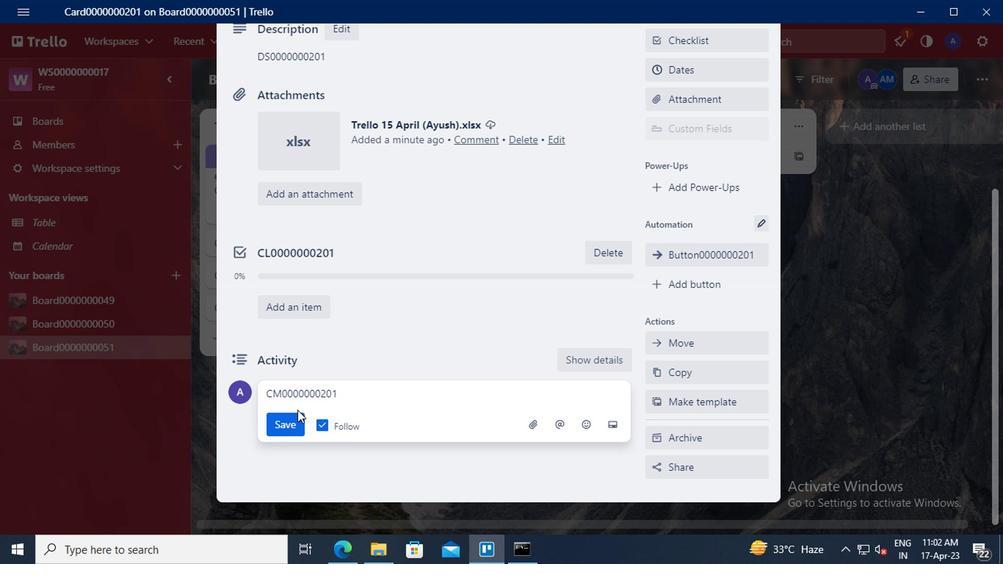 
Action: Mouse pressed left at (294, 422)
Screenshot: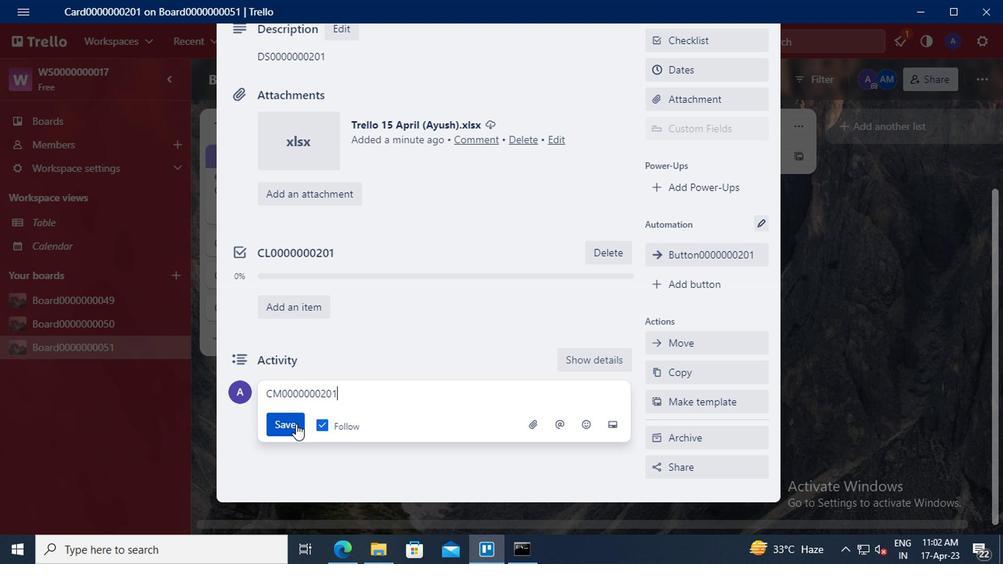 
